 Task: Check for job postings on the  page of Shell
Action: Mouse moved to (613, 99)
Screenshot: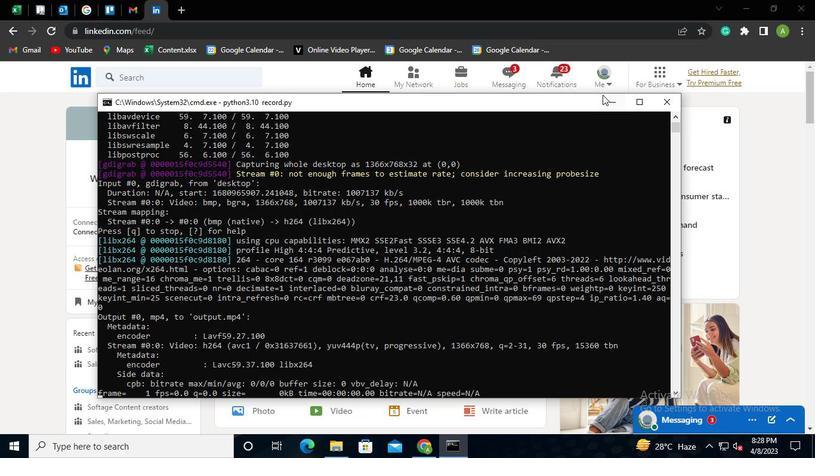 
Action: Mouse pressed left at (613, 99)
Screenshot: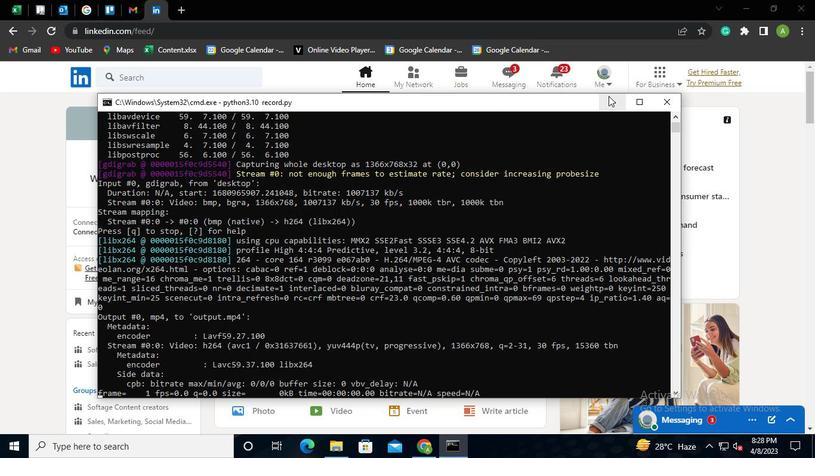 
Action: Mouse moved to (155, 77)
Screenshot: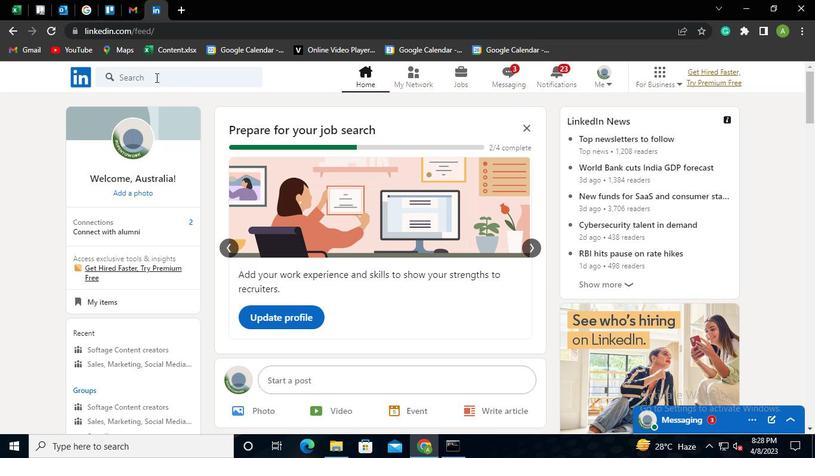 
Action: Mouse pressed left at (155, 77)
Screenshot: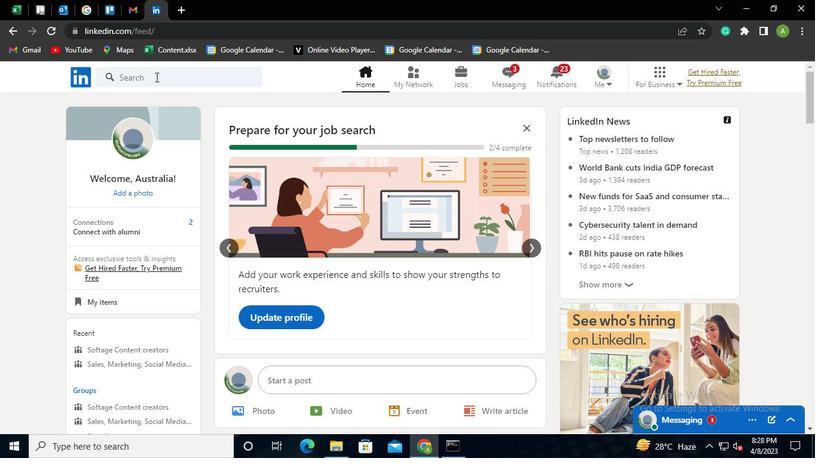 
Action: Mouse moved to (132, 120)
Screenshot: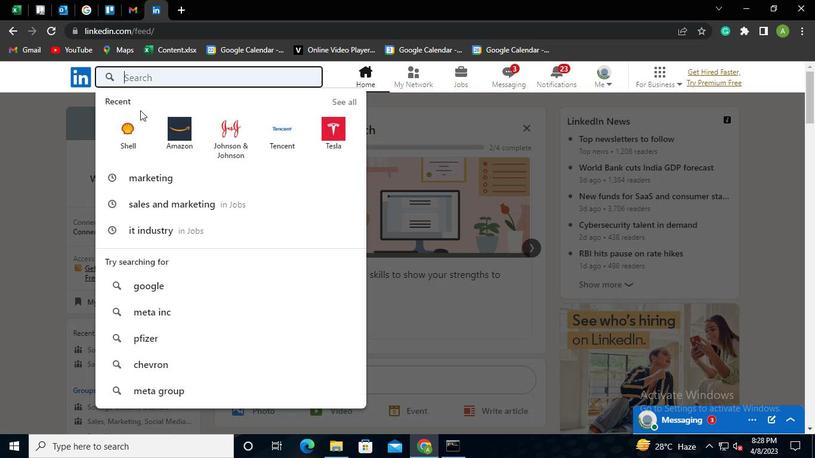 
Action: Mouse pressed left at (132, 120)
Screenshot: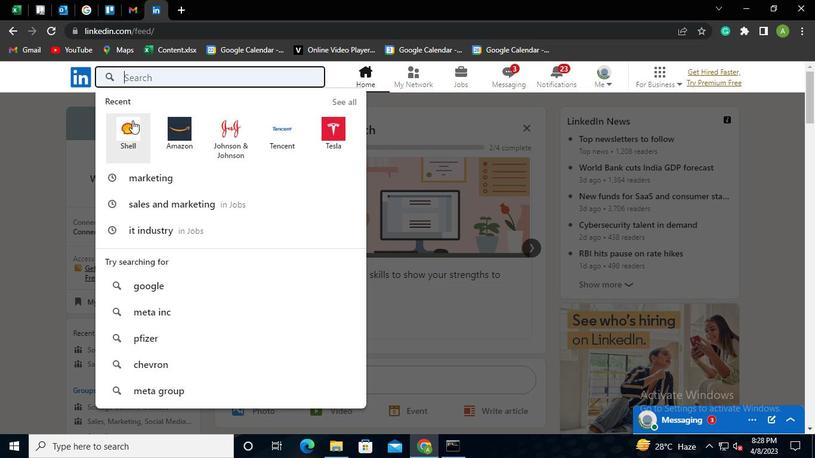 
Action: Mouse moved to (302, 276)
Screenshot: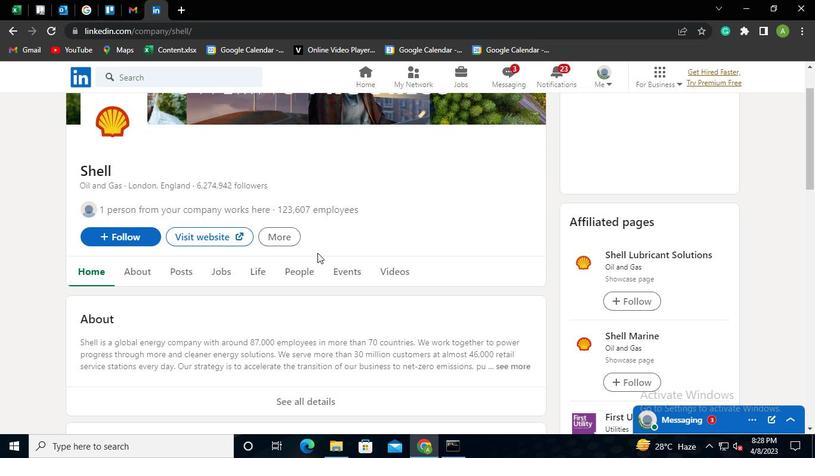 
Action: Mouse pressed left at (302, 276)
Screenshot: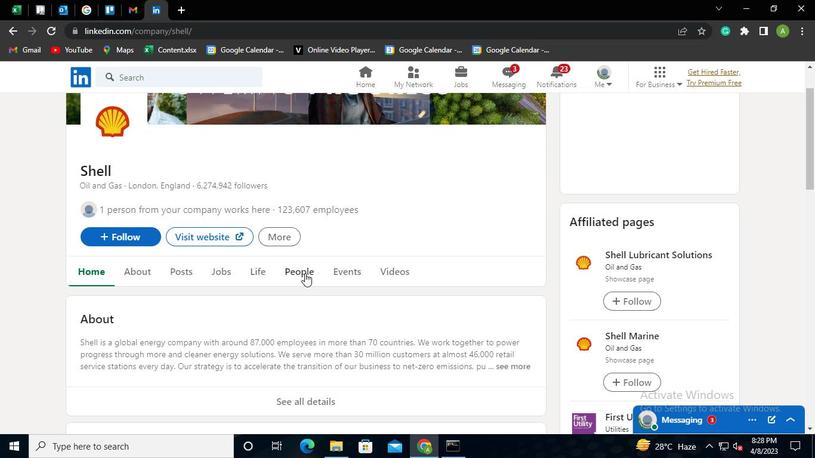 
Action: Mouse moved to (453, 437)
Screenshot: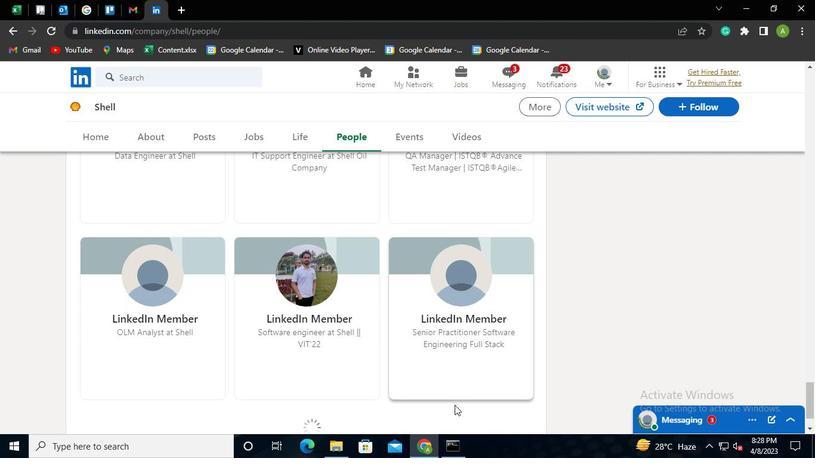 
Action: Mouse pressed left at (453, 437)
Screenshot: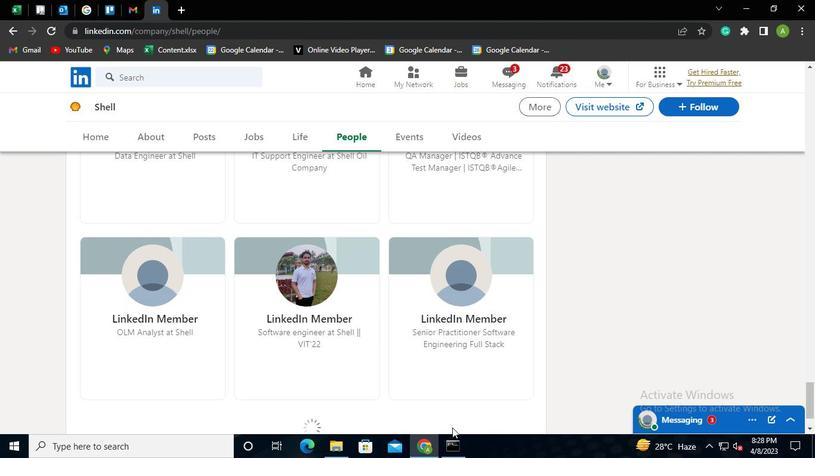 
Action: Mouse moved to (664, 102)
Screenshot: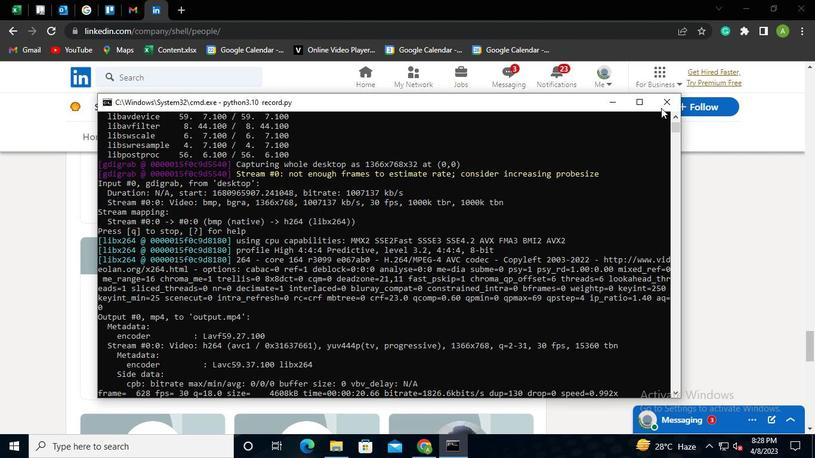 
Action: Mouse pressed left at (664, 102)
Screenshot: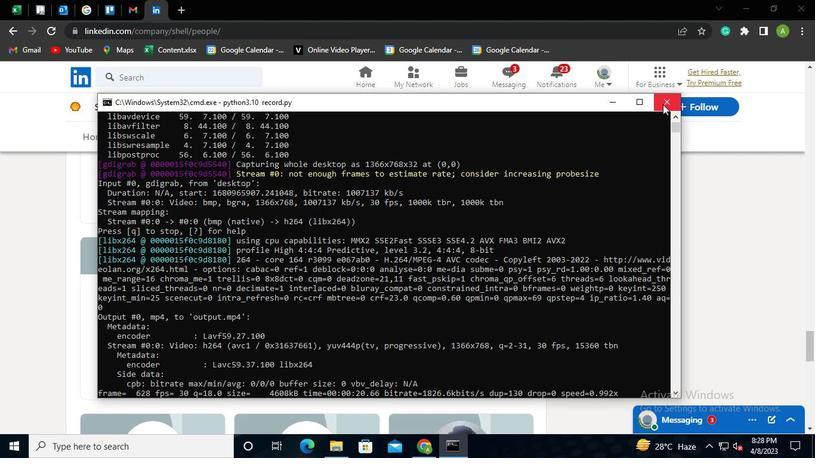 
